 Task: In the  document diagram.epub. Insert footer and write 'www.lunaTech.com'. Find the word using Dictionary 'Moment' Use the tool word Count and display word count while typing
Action: Mouse moved to (553, 282)
Screenshot: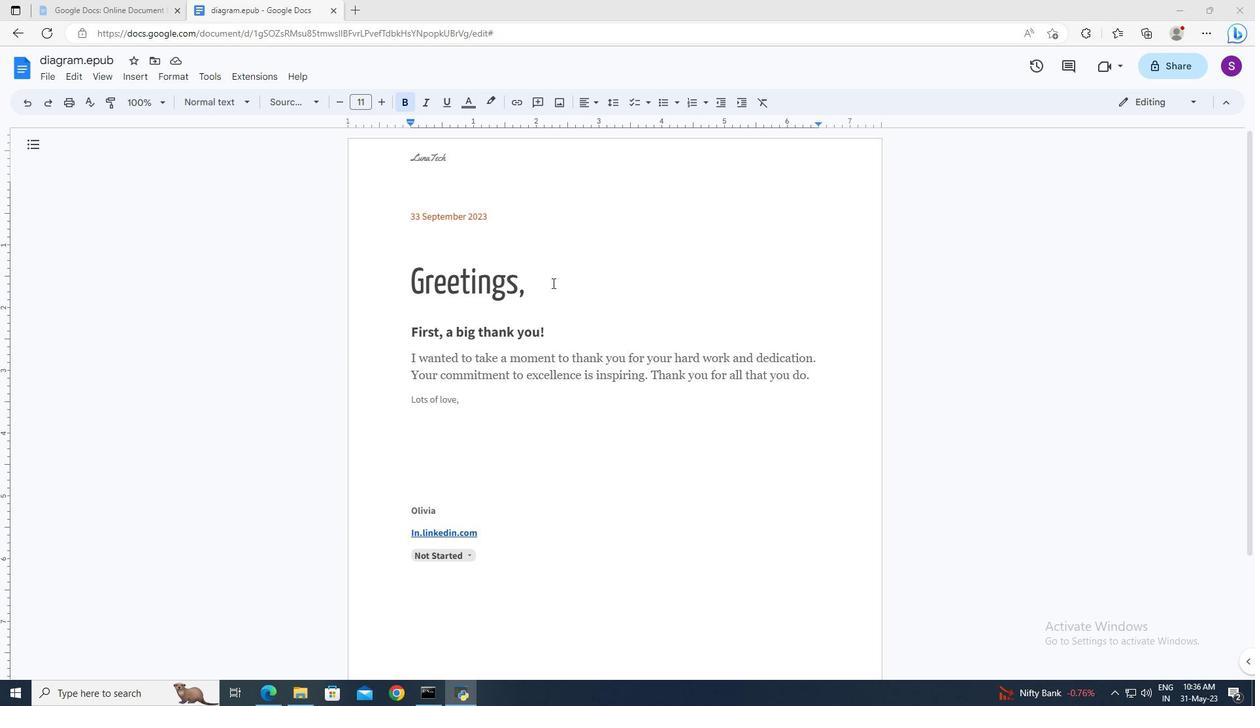 
Action: Mouse pressed left at (553, 282)
Screenshot: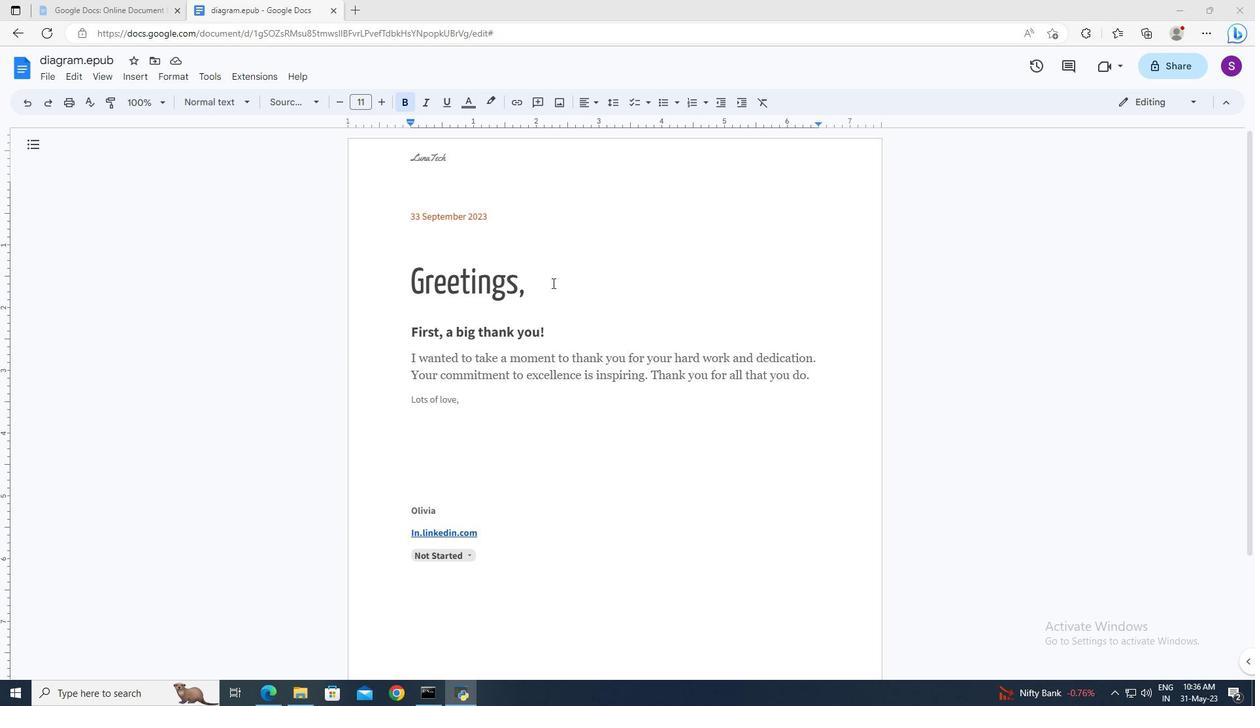 
Action: Mouse moved to (525, 277)
Screenshot: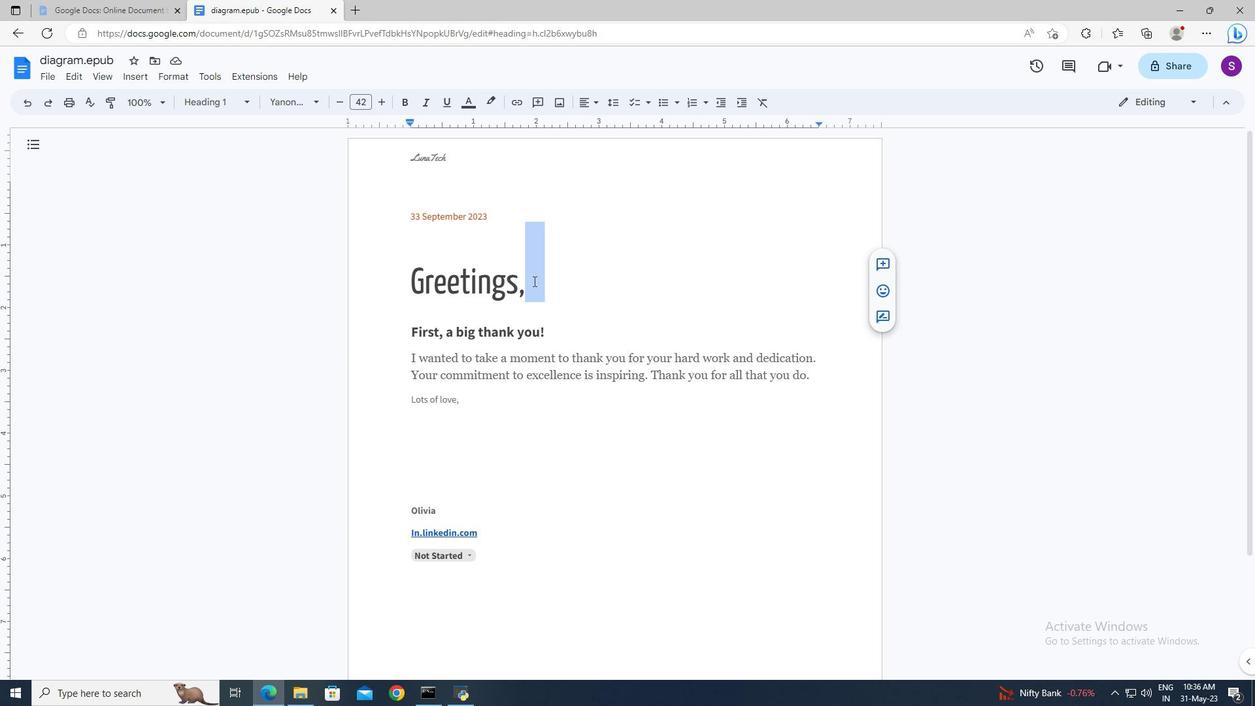 
Action: Mouse pressed left at (525, 277)
Screenshot: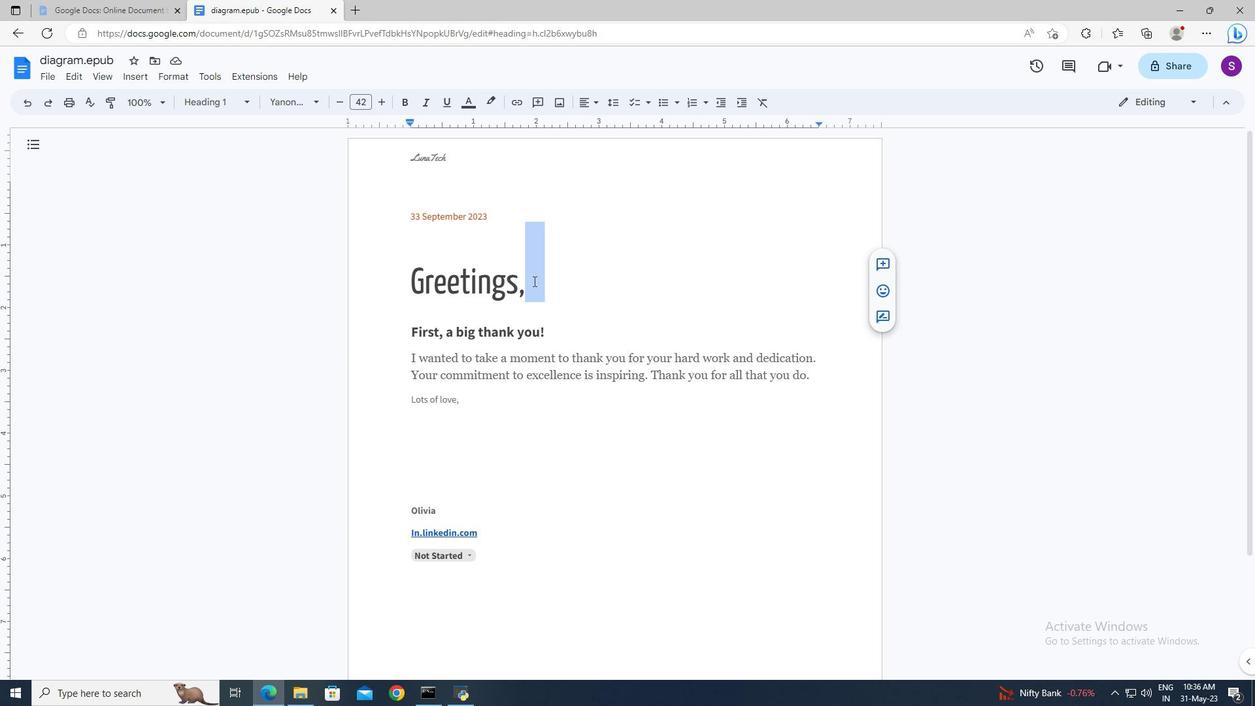 
Action: Mouse moved to (149, 79)
Screenshot: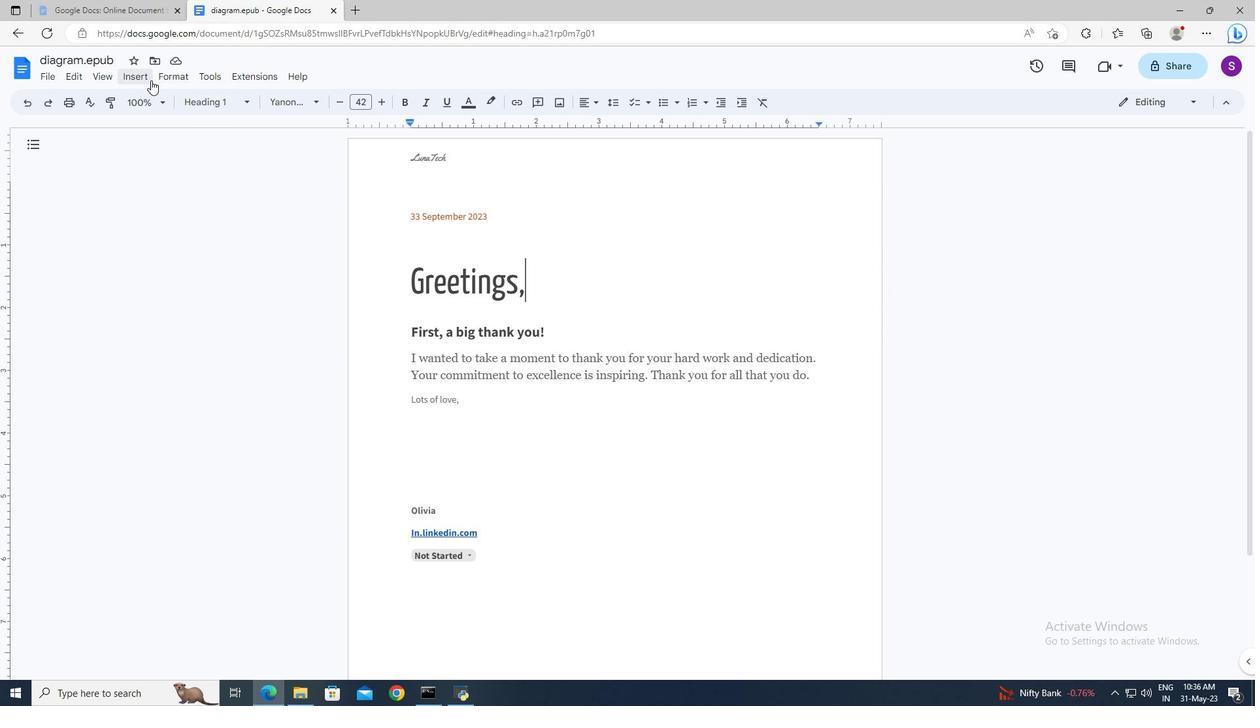 
Action: Mouse pressed left at (149, 79)
Screenshot: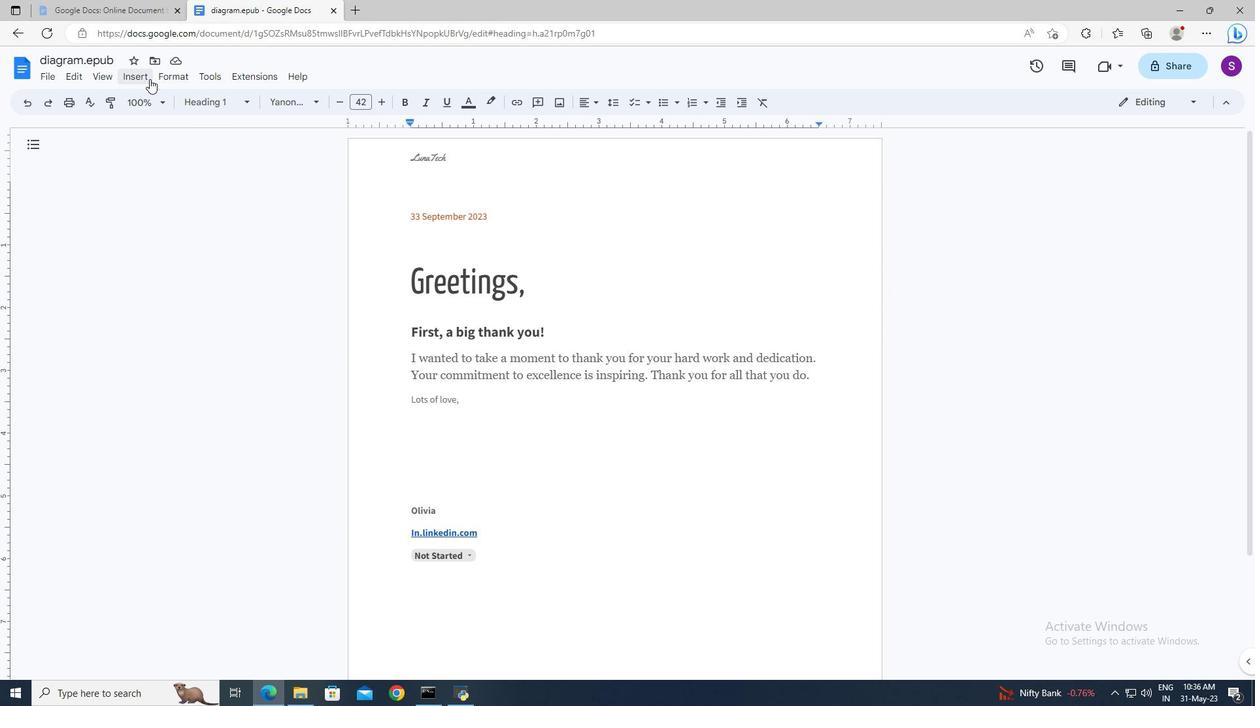 
Action: Mouse moved to (357, 431)
Screenshot: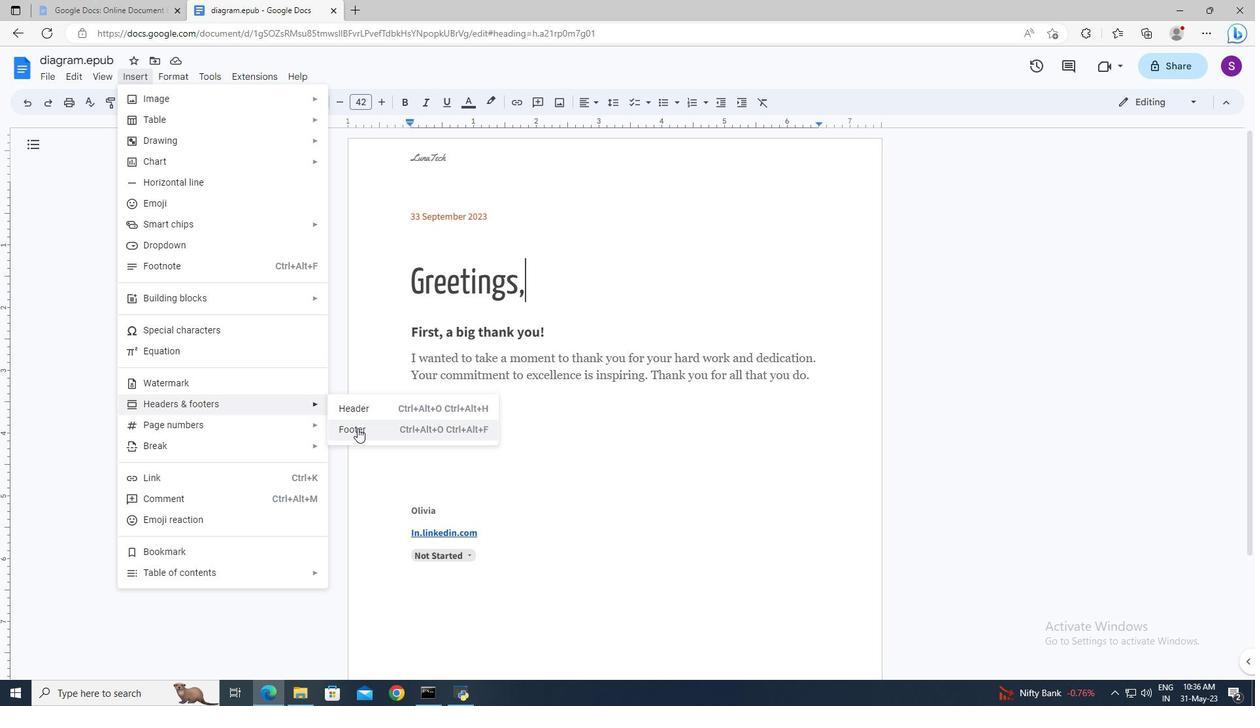 
Action: Mouse pressed left at (357, 431)
Screenshot: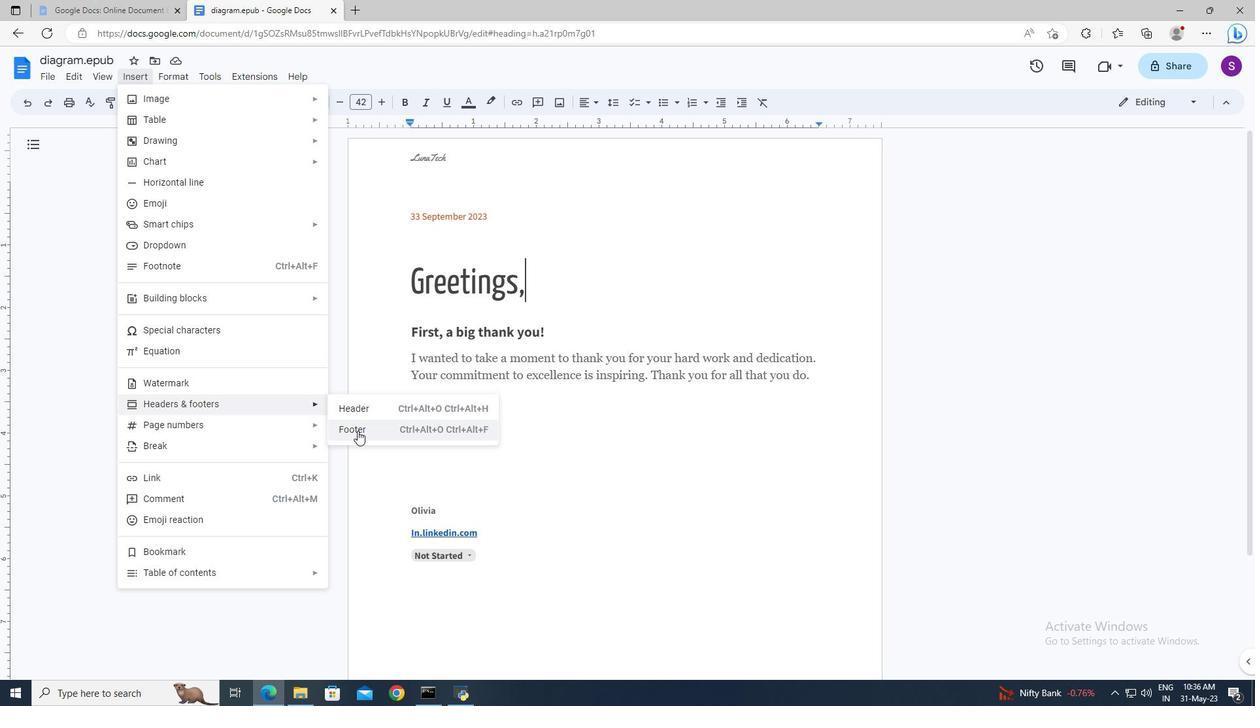 
Action: Key pressed www.lunatech<Key.backspace><Key.backspace><Key.backspace><Key.backspace><Key.shift>Tech.com
Screenshot: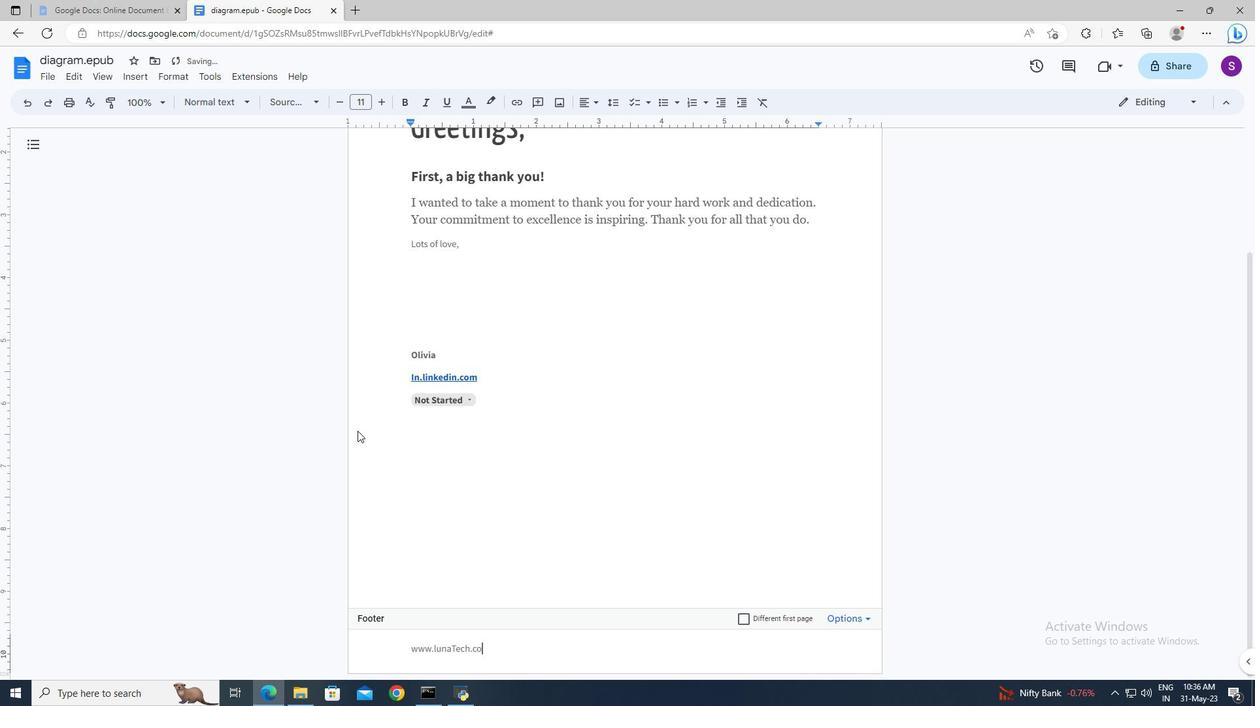 
Action: Mouse moved to (530, 310)
Screenshot: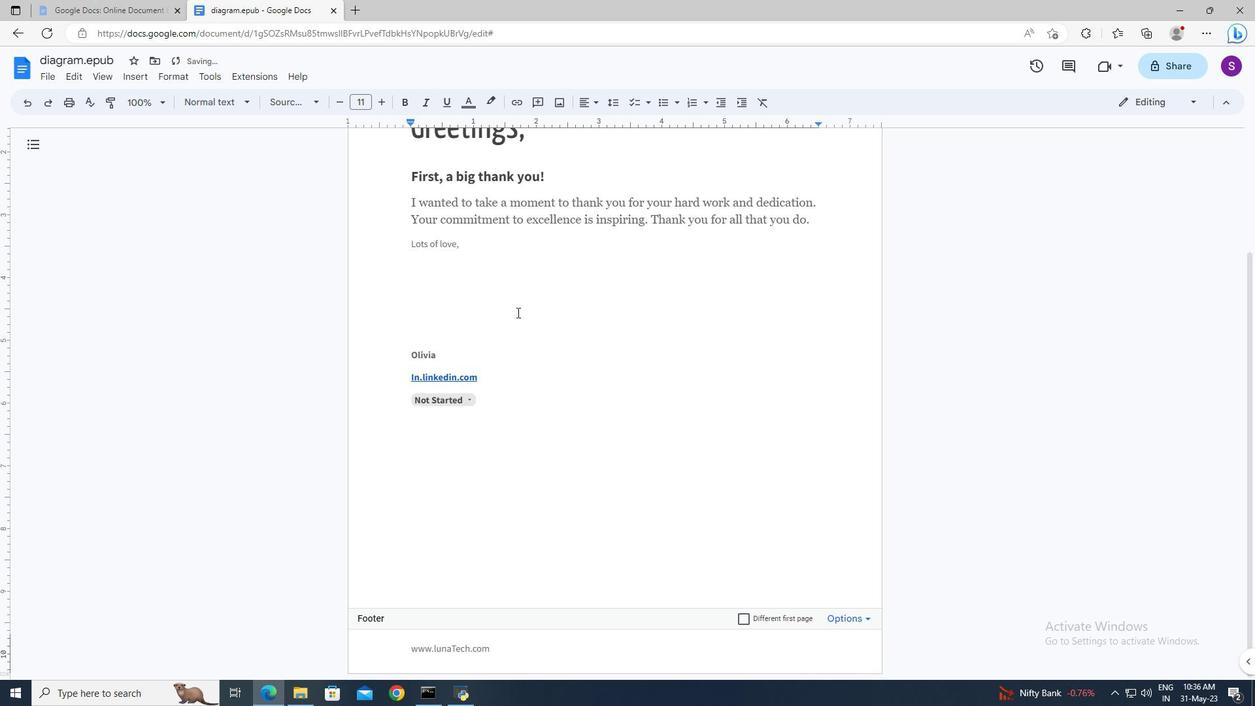 
Action: Mouse scrolled (530, 311) with delta (0, 0)
Screenshot: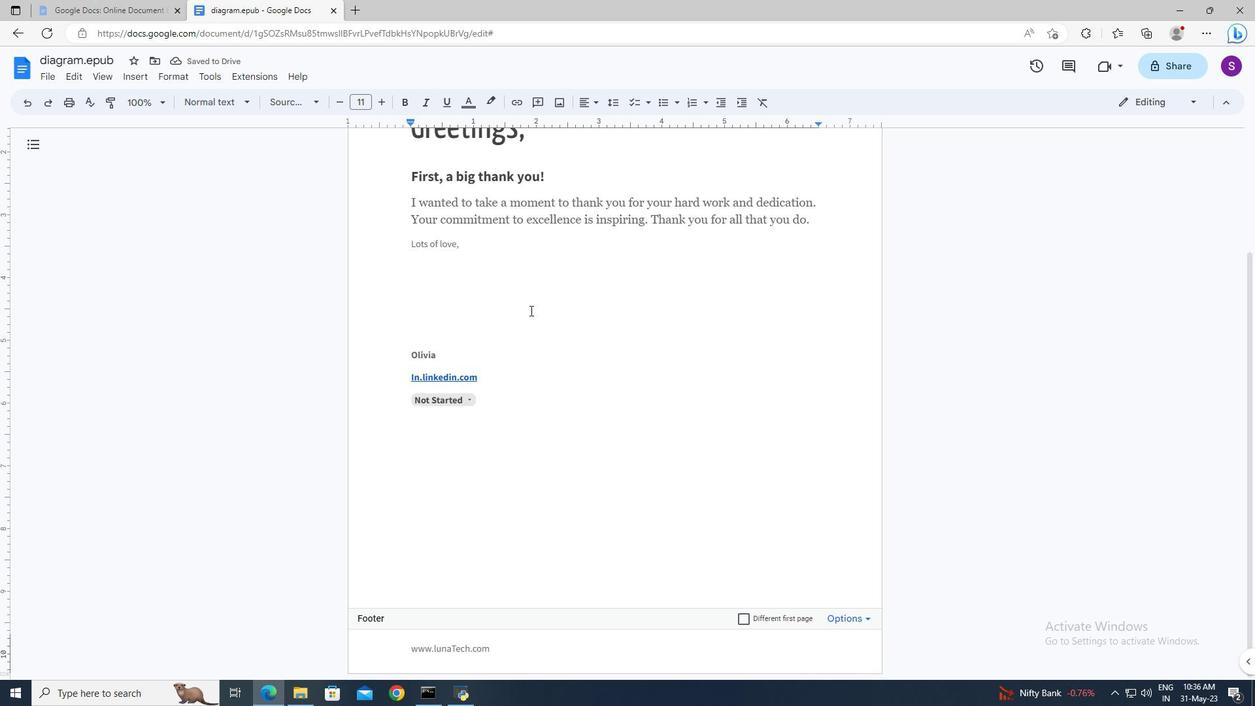 
Action: Mouse moved to (209, 72)
Screenshot: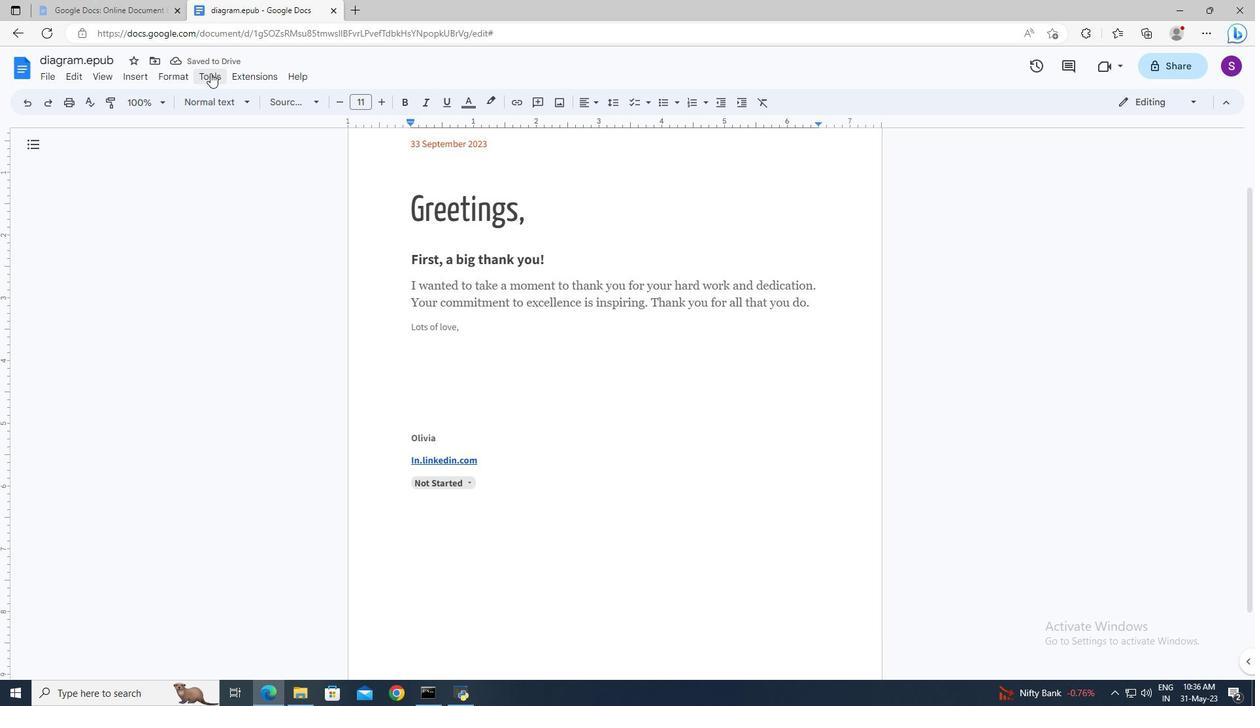 
Action: Mouse pressed left at (209, 72)
Screenshot: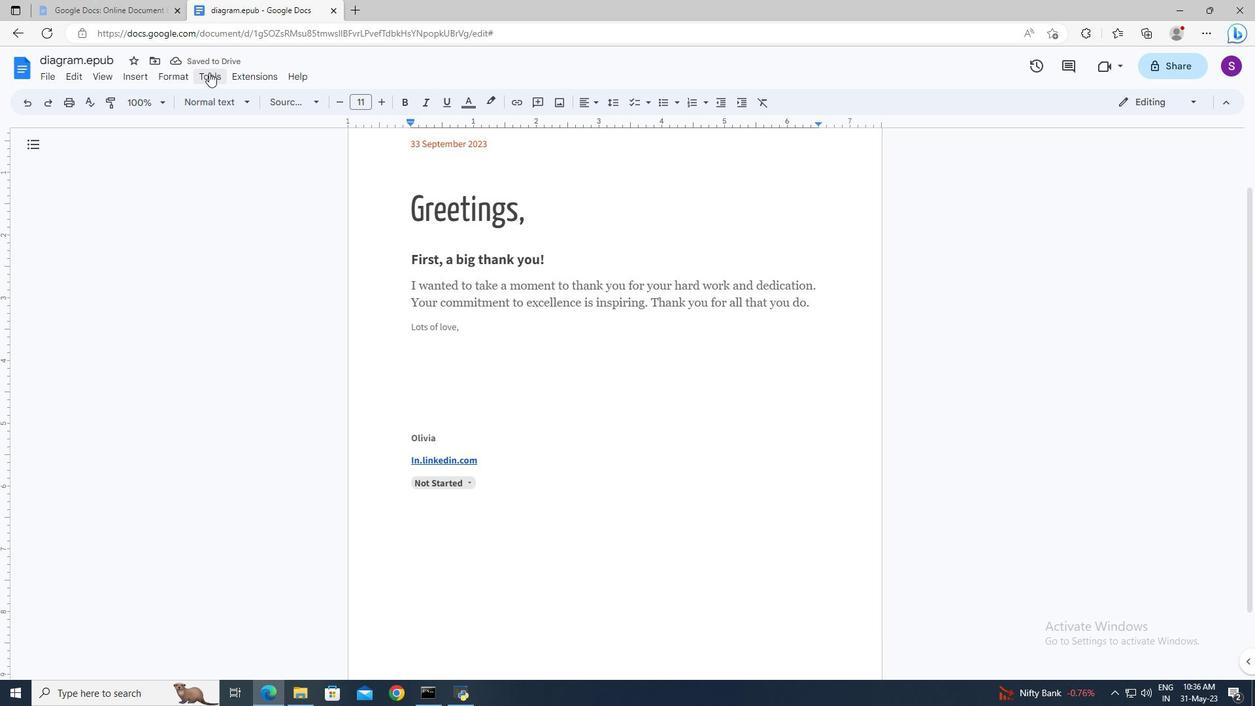 
Action: Mouse moved to (238, 263)
Screenshot: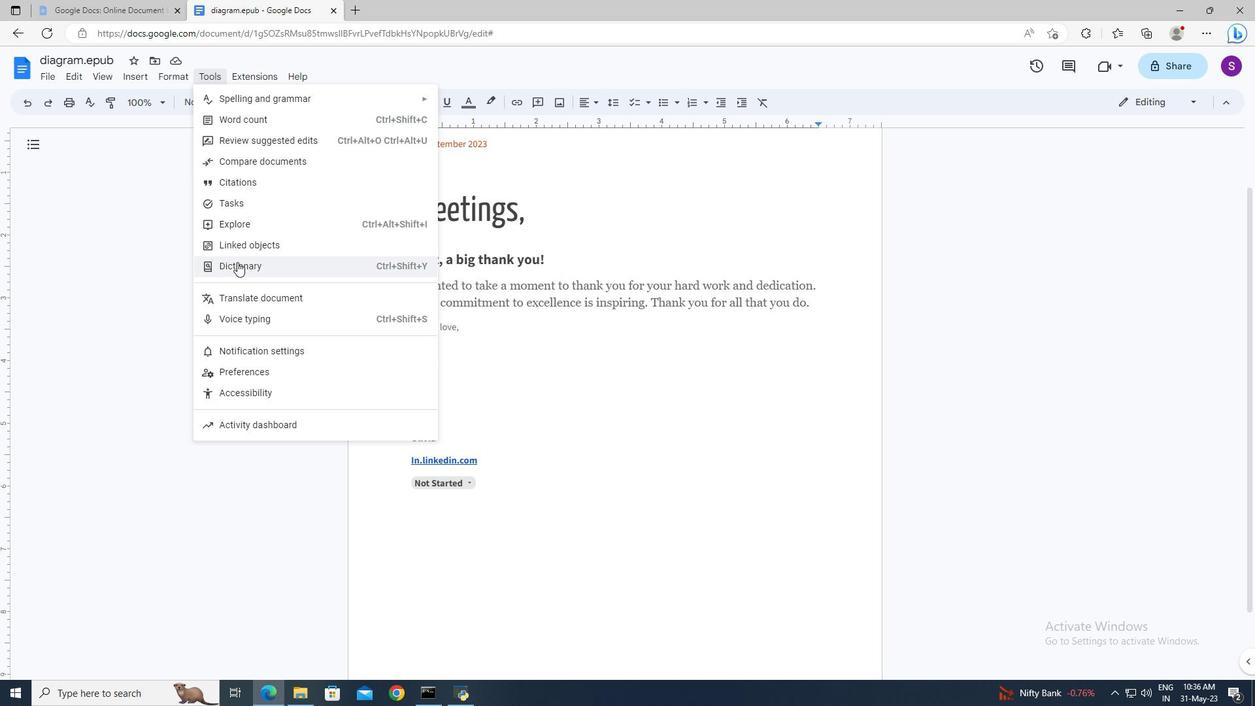 
Action: Mouse pressed left at (238, 263)
Screenshot: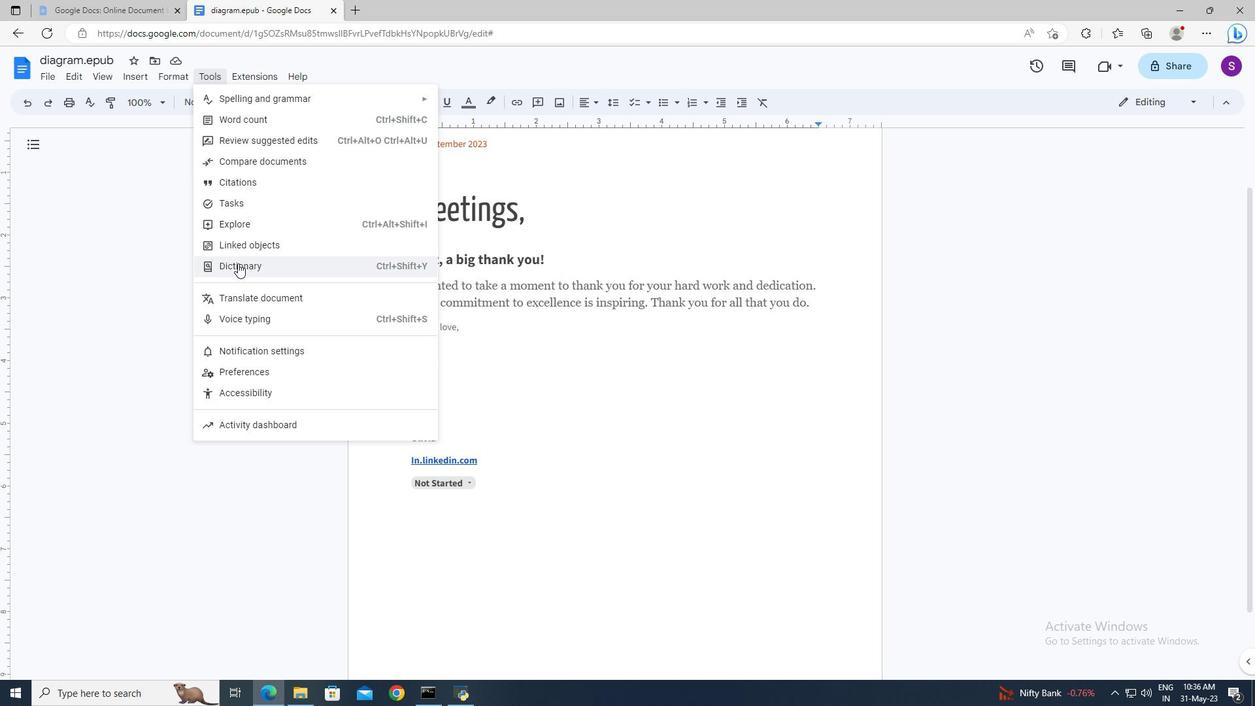 
Action: Mouse moved to (1083, 146)
Screenshot: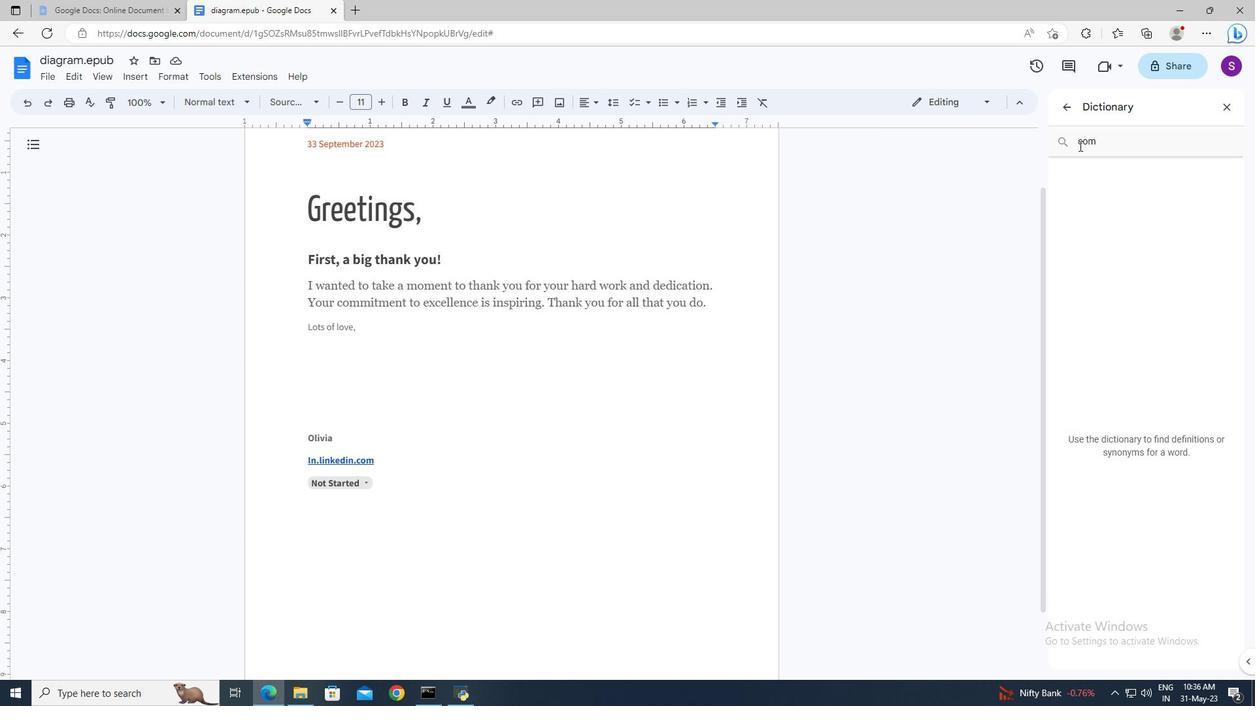 
Action: Mouse pressed left at (1083, 146)
Screenshot: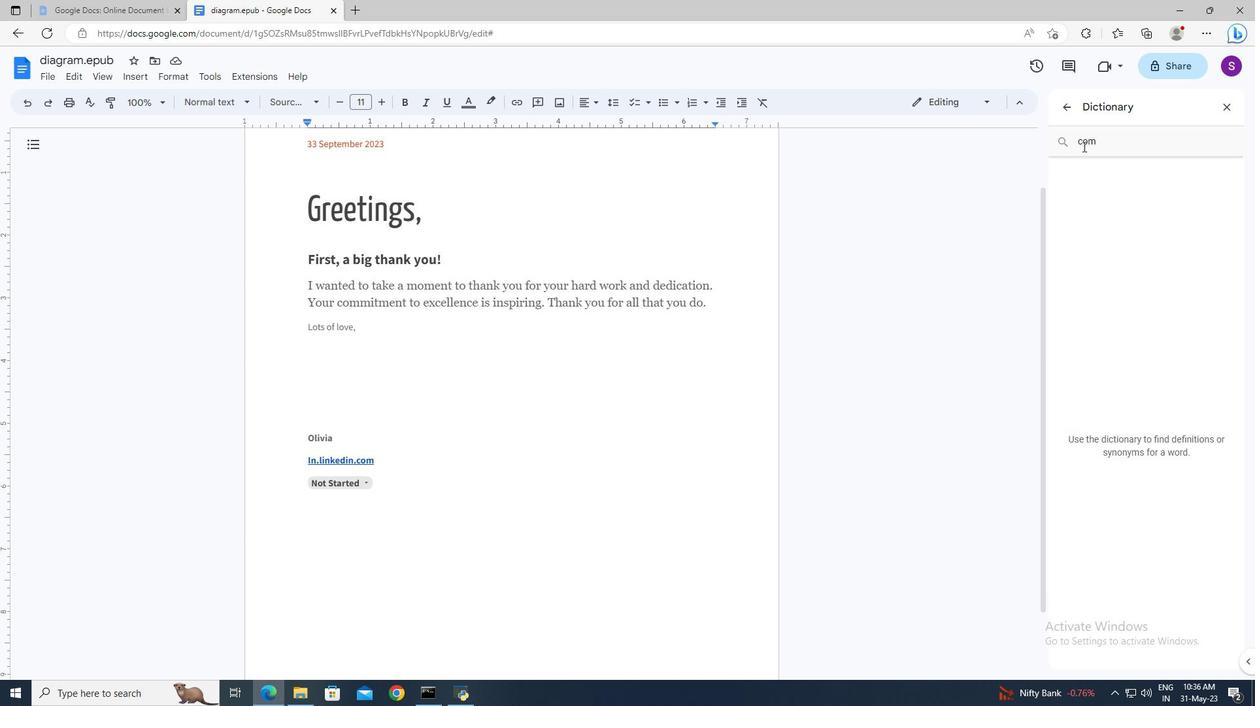 
Action: Mouse pressed left at (1083, 146)
Screenshot: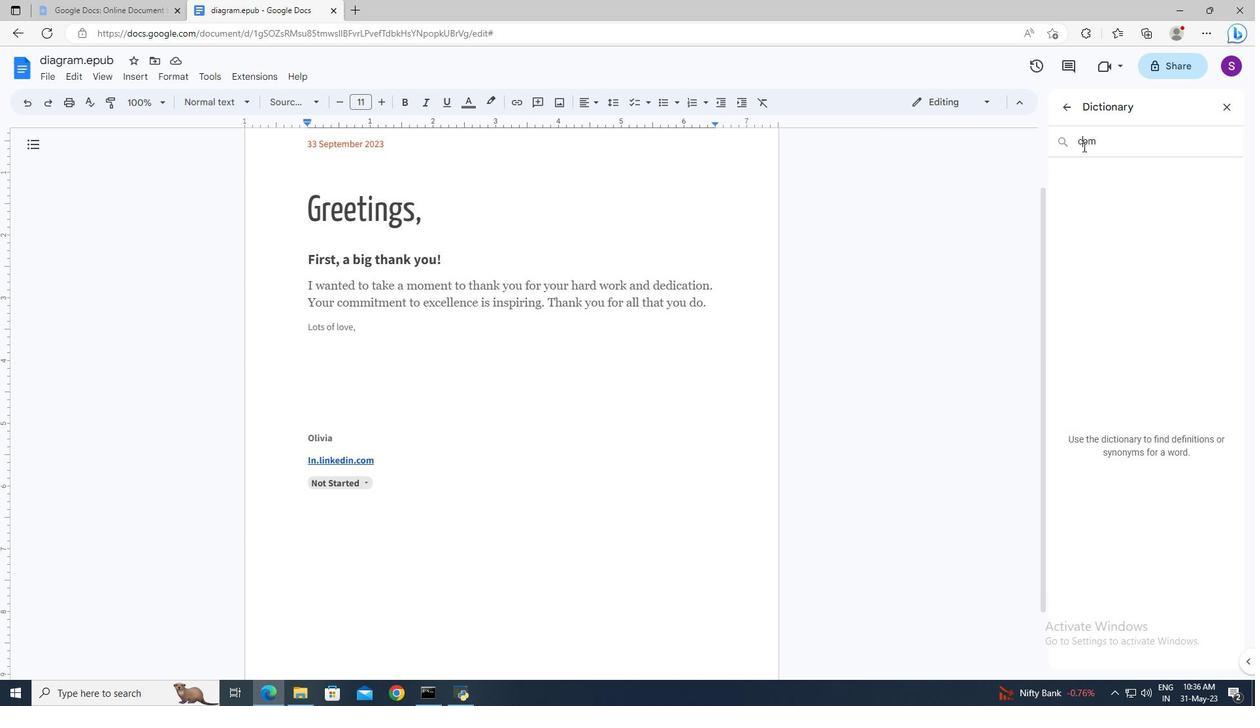 
Action: Mouse moved to (1074, 141)
Screenshot: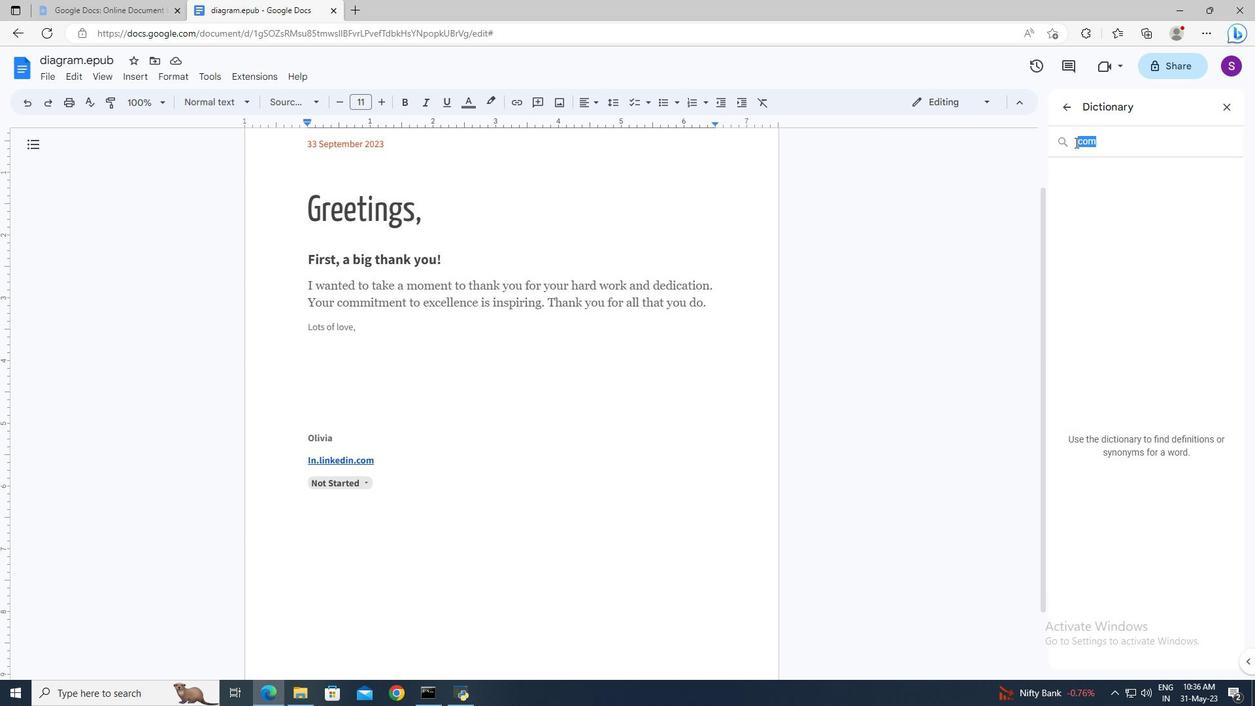 
Action: Key pressed <Key.delete><Key.shift>Moment<Key.enter>
Screenshot: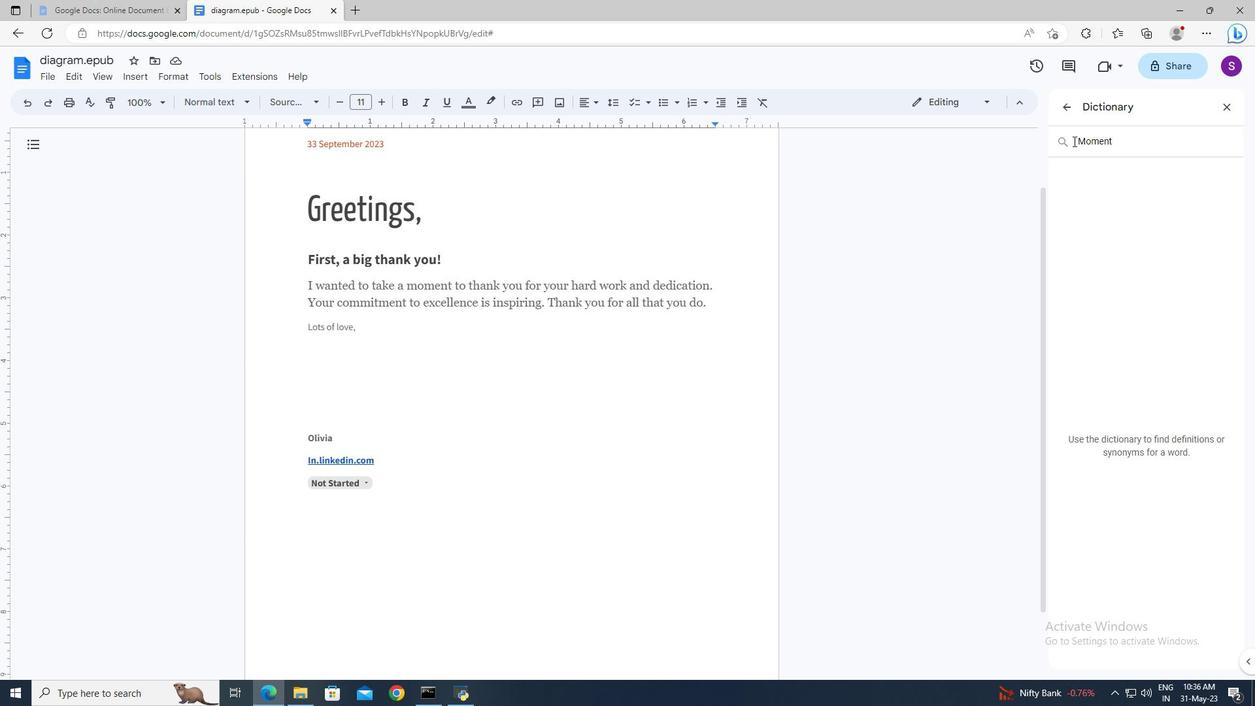 
Action: Mouse moved to (219, 83)
Screenshot: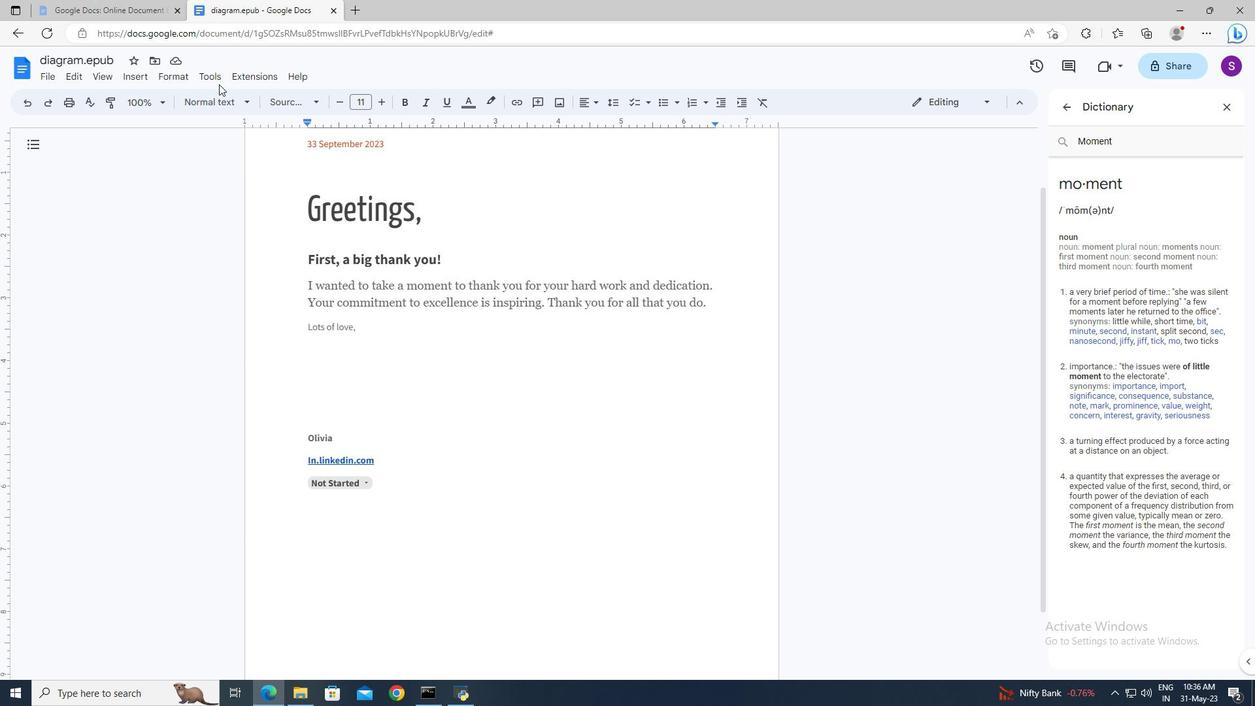 
Action: Mouse pressed left at (219, 83)
Screenshot: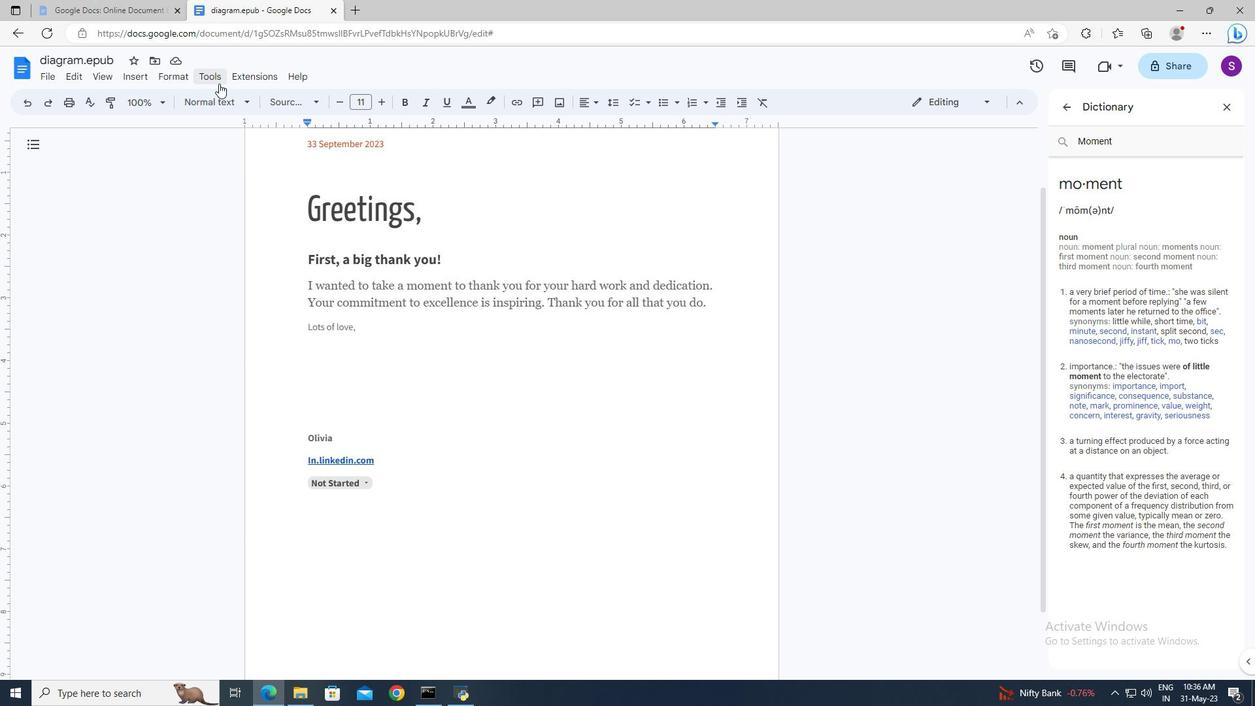 
Action: Mouse moved to (334, 117)
Screenshot: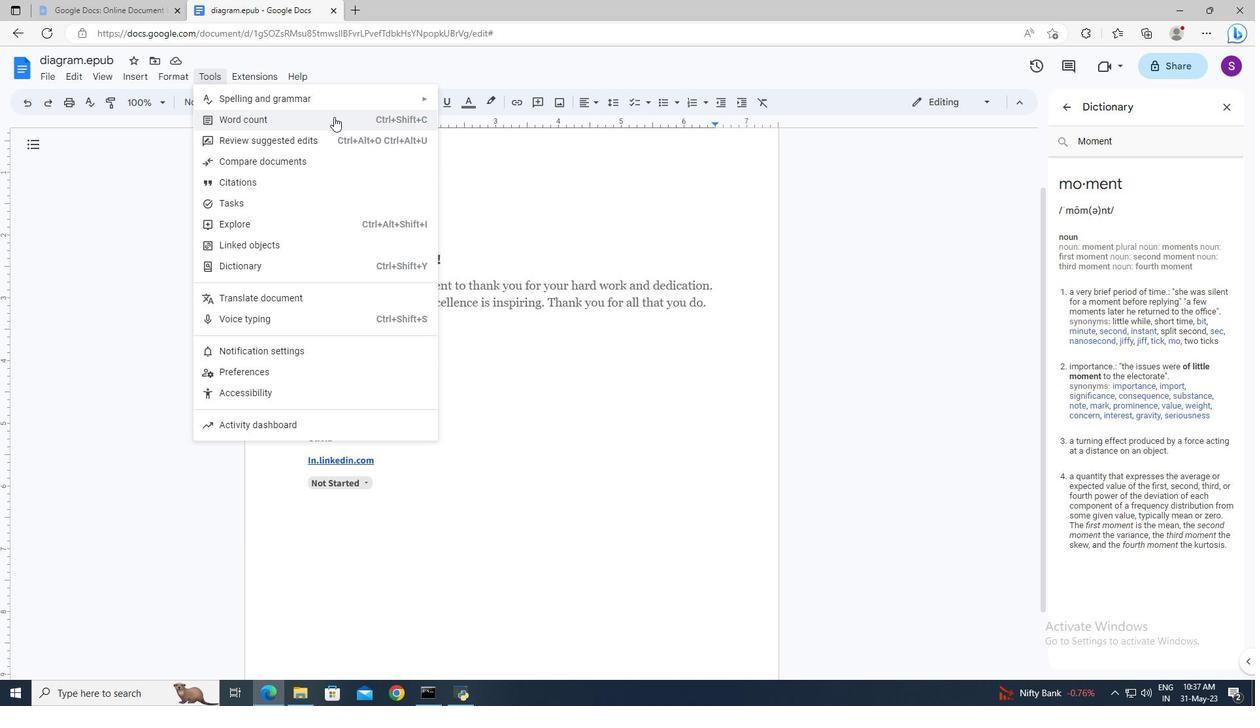 
Action: Mouse pressed left at (334, 117)
Screenshot: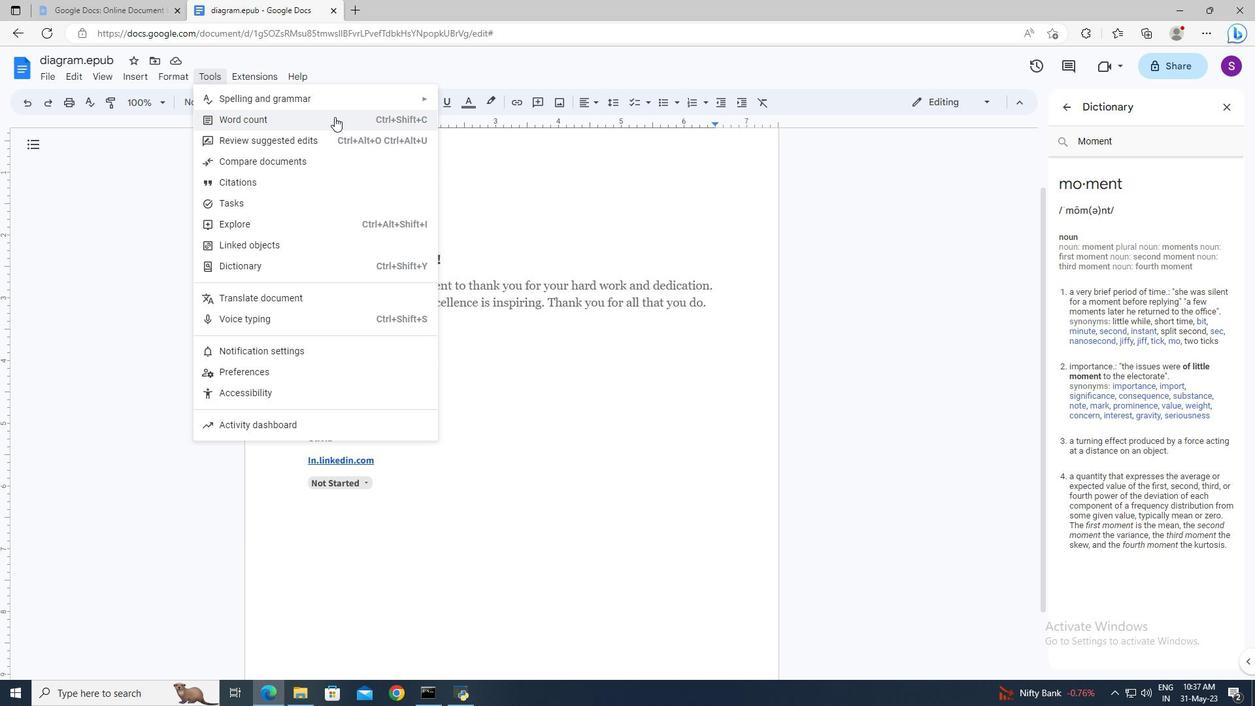 
Action: Mouse moved to (544, 424)
Screenshot: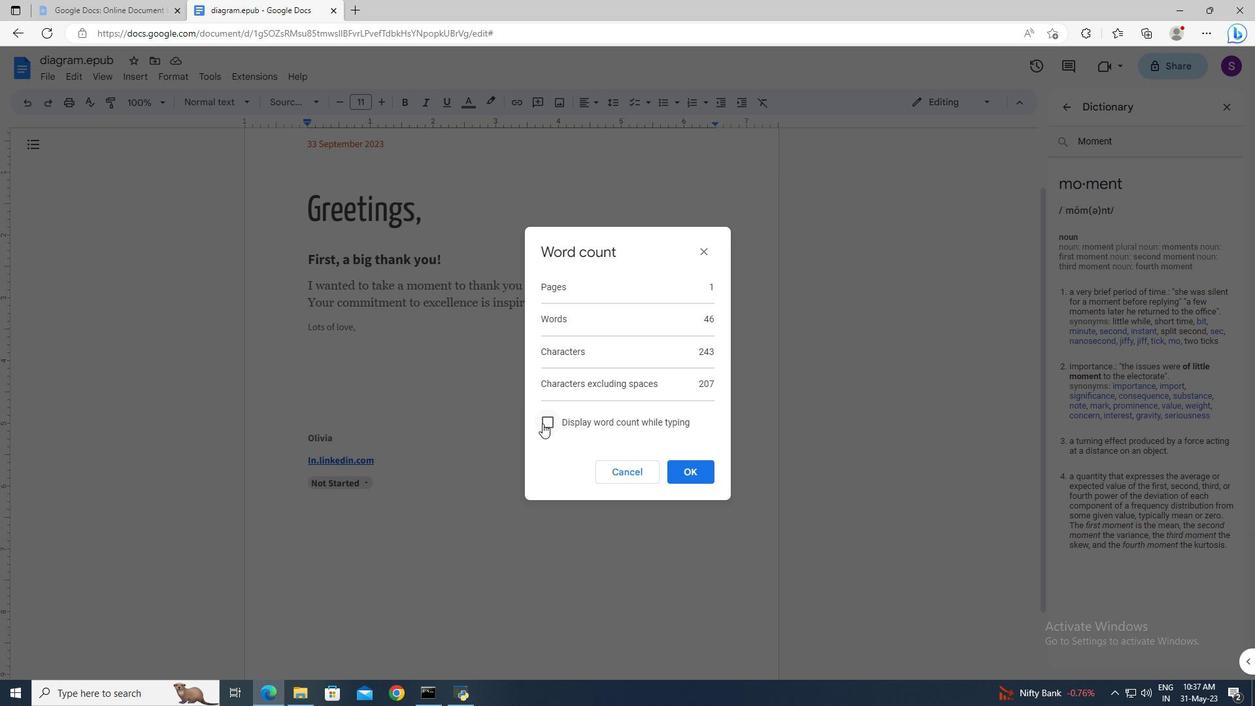 
Action: Mouse pressed left at (544, 424)
Screenshot: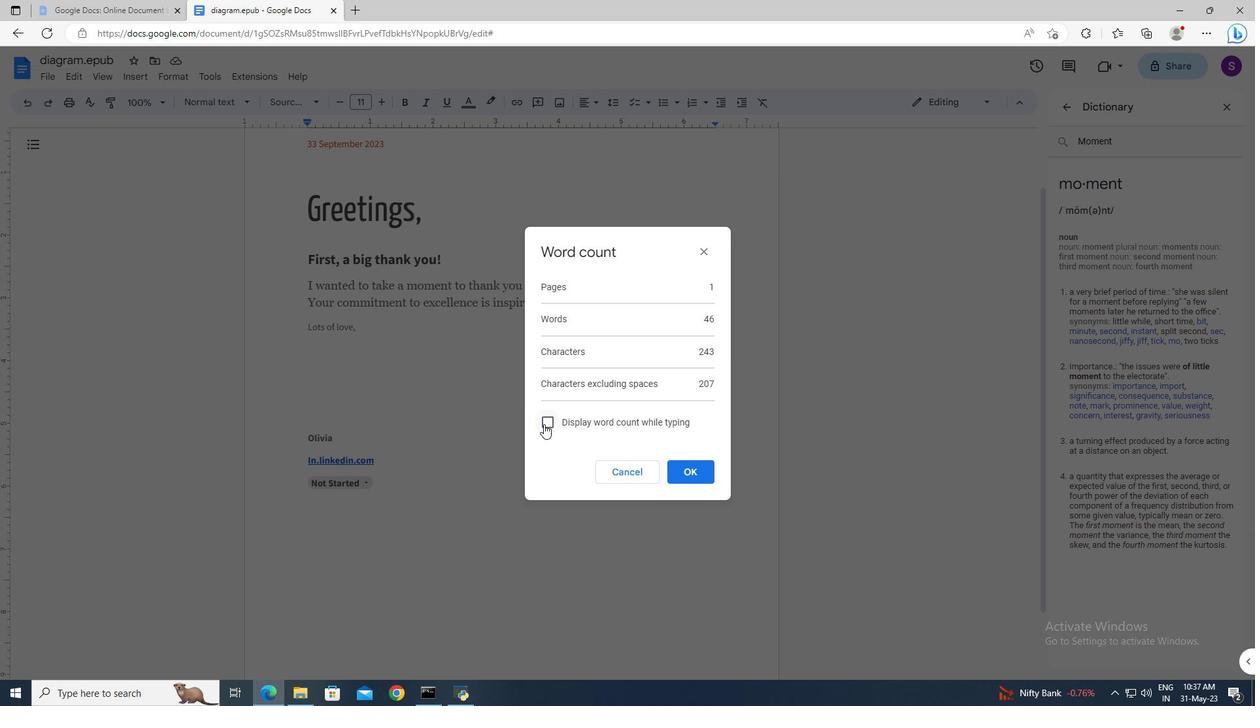 
Action: Mouse moved to (682, 473)
Screenshot: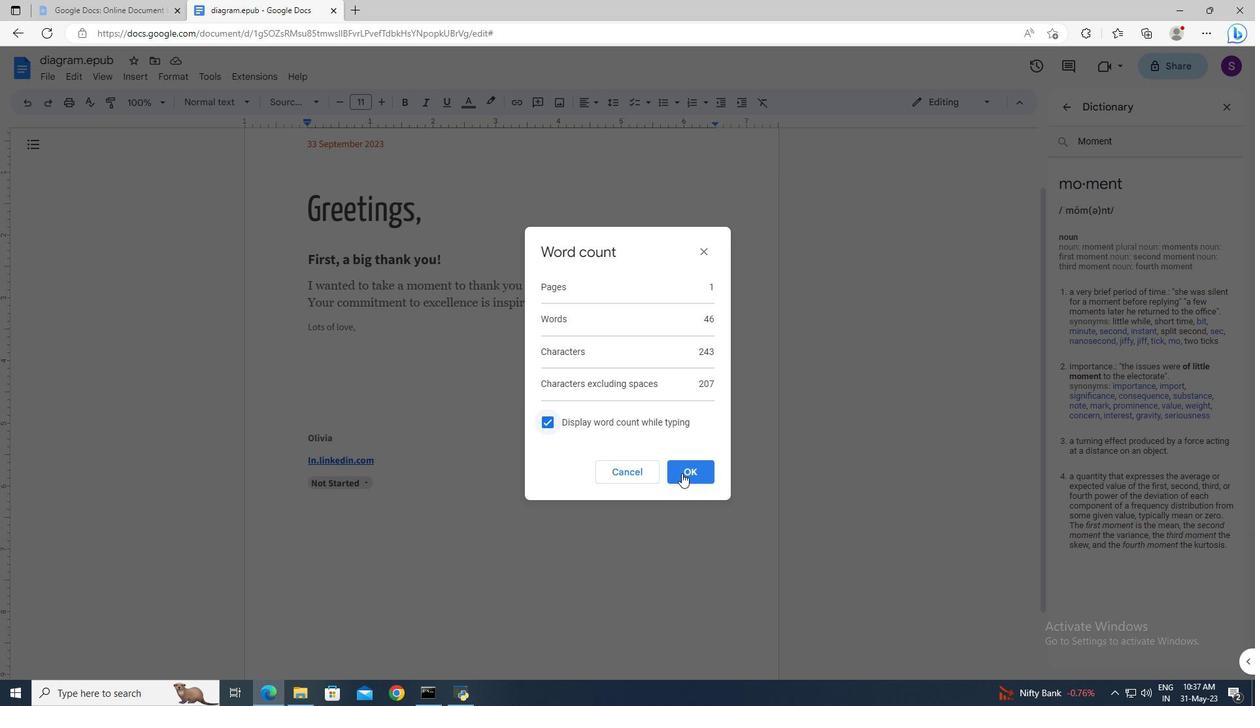 
Action: Mouse pressed left at (682, 473)
Screenshot: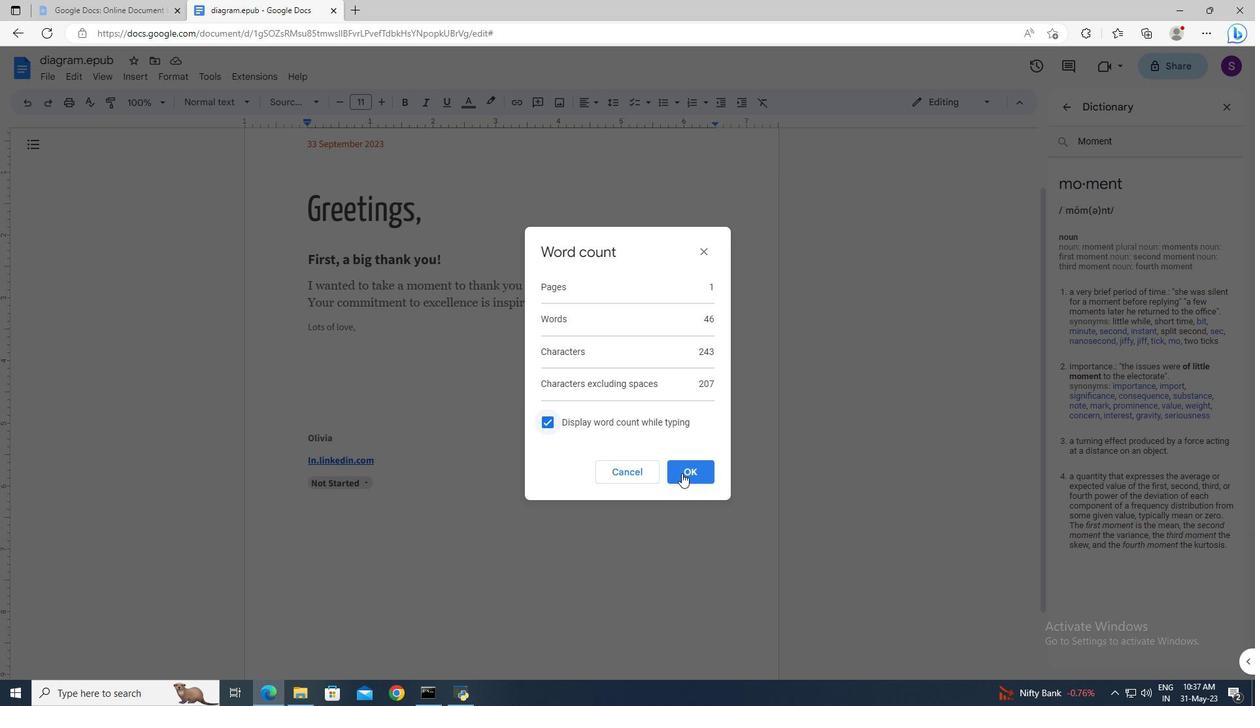 
